 Task: Flip the video vertically.
Action: Mouse moved to (113, 15)
Screenshot: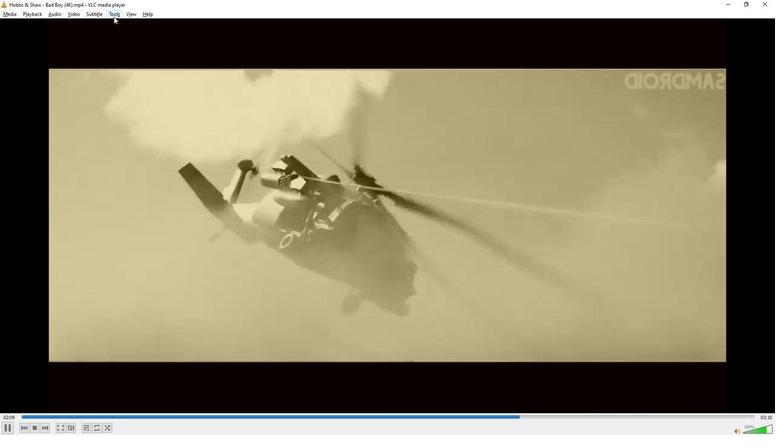 
Action: Mouse pressed left at (113, 15)
Screenshot: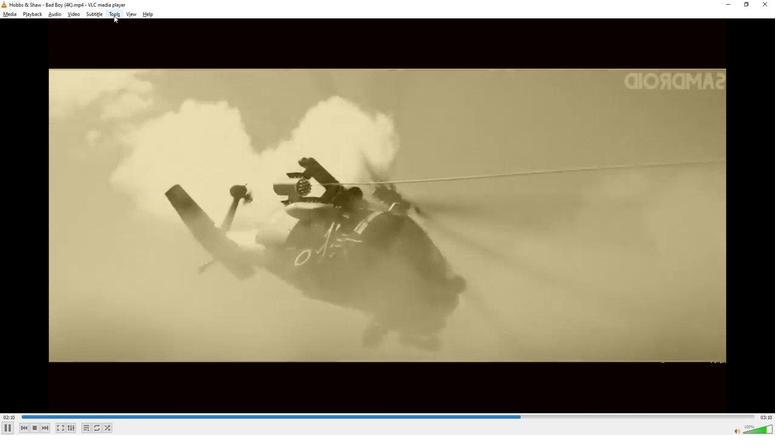
Action: Mouse moved to (142, 26)
Screenshot: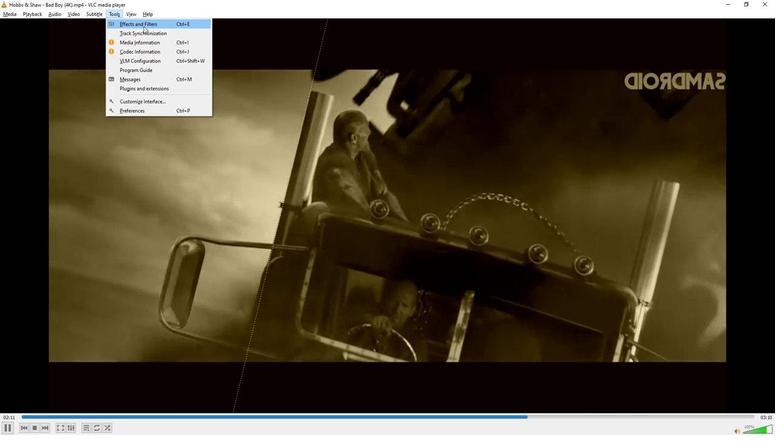 
Action: Mouse pressed left at (142, 26)
Screenshot: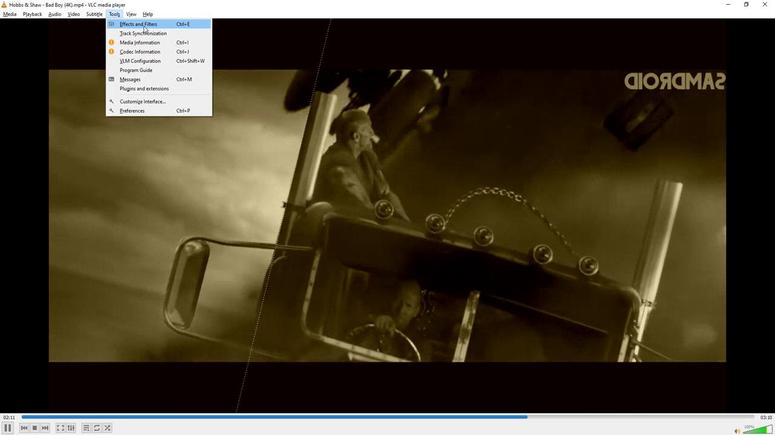 
Action: Mouse moved to (87, 65)
Screenshot: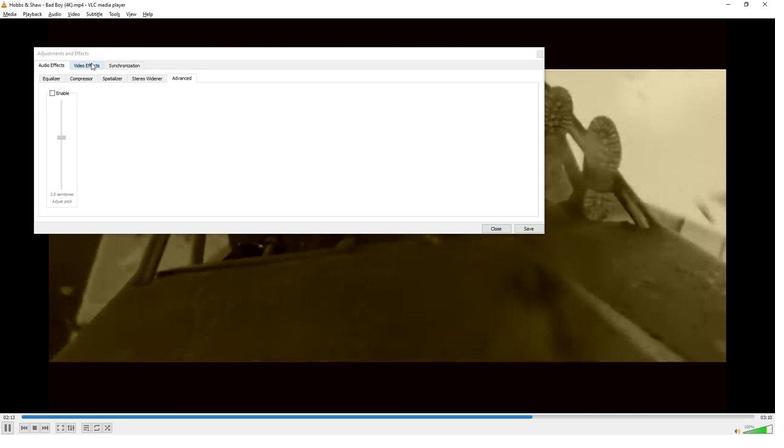 
Action: Mouse pressed left at (87, 65)
Screenshot: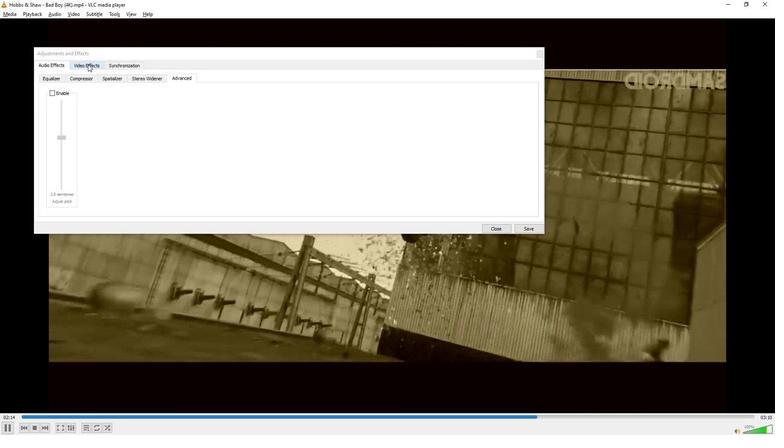 
Action: Mouse moved to (279, 117)
Screenshot: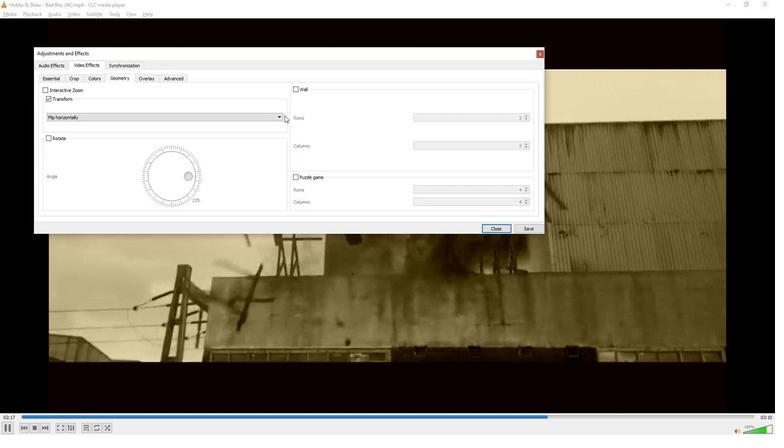 
Action: Mouse pressed left at (279, 117)
Screenshot: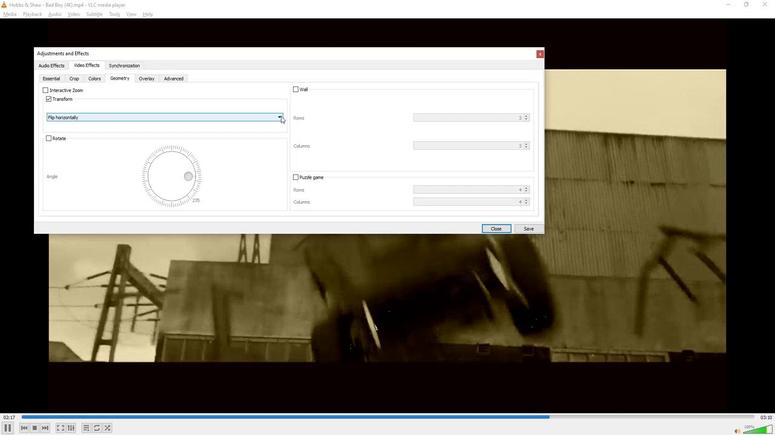 
Action: Mouse moved to (78, 145)
Screenshot: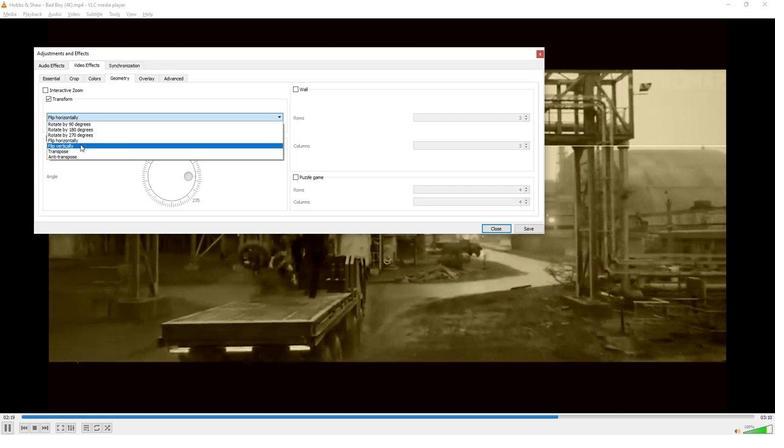 
Action: Mouse pressed left at (78, 145)
Screenshot: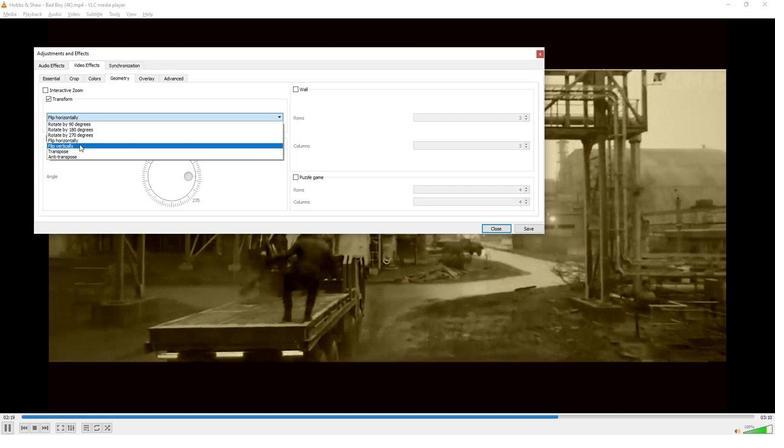 
Action: Mouse moved to (233, 299)
Screenshot: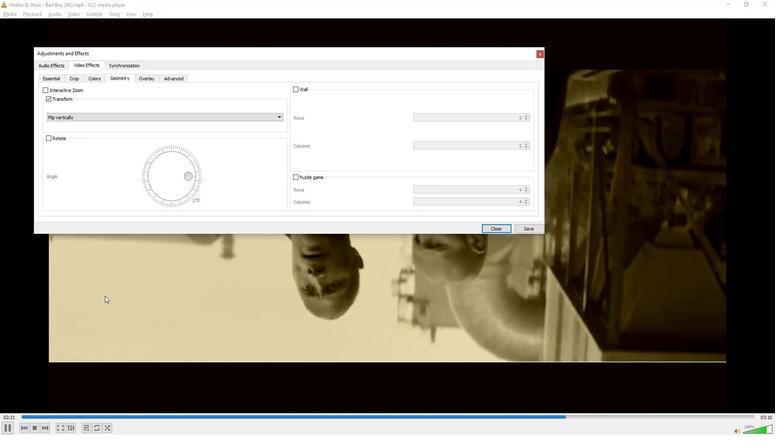 
